 Task: Add a condition where "Hours since created Greater than Twenty five" in pending tickets.
Action: Mouse moved to (129, 511)
Screenshot: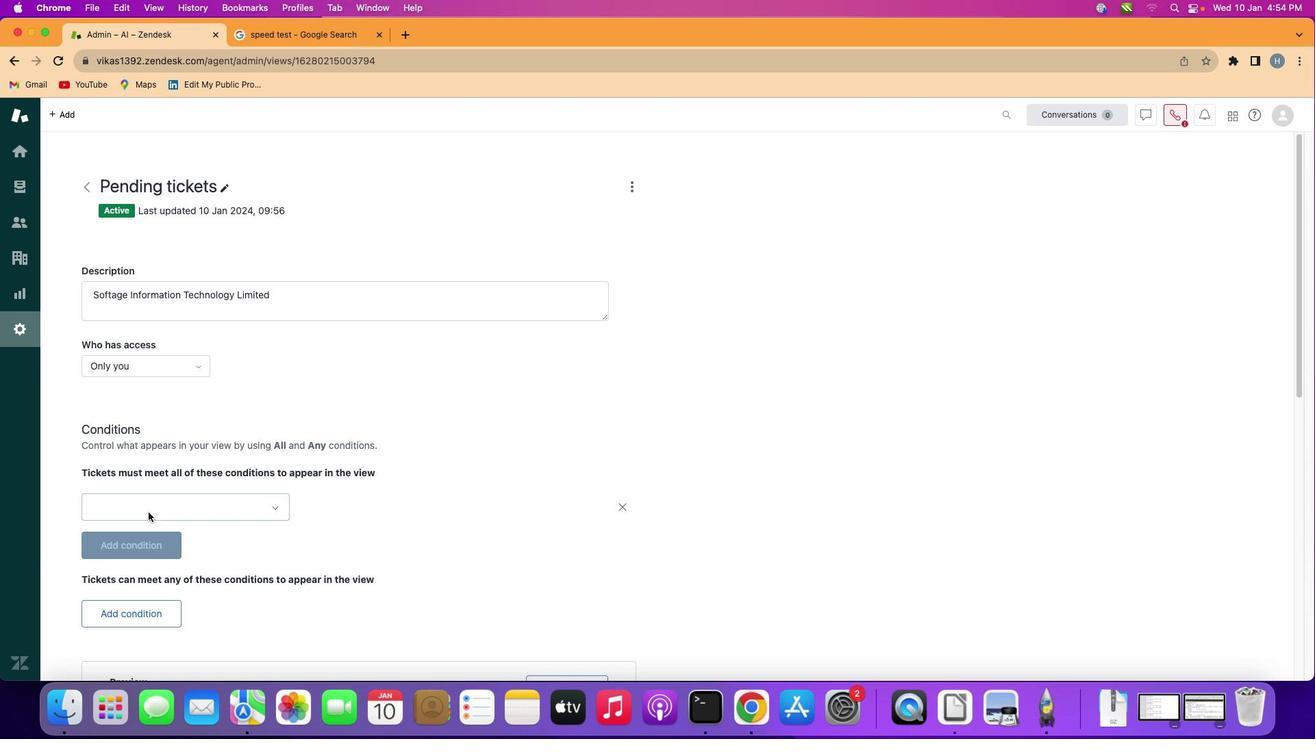 
Action: Mouse pressed left at (129, 511)
Screenshot: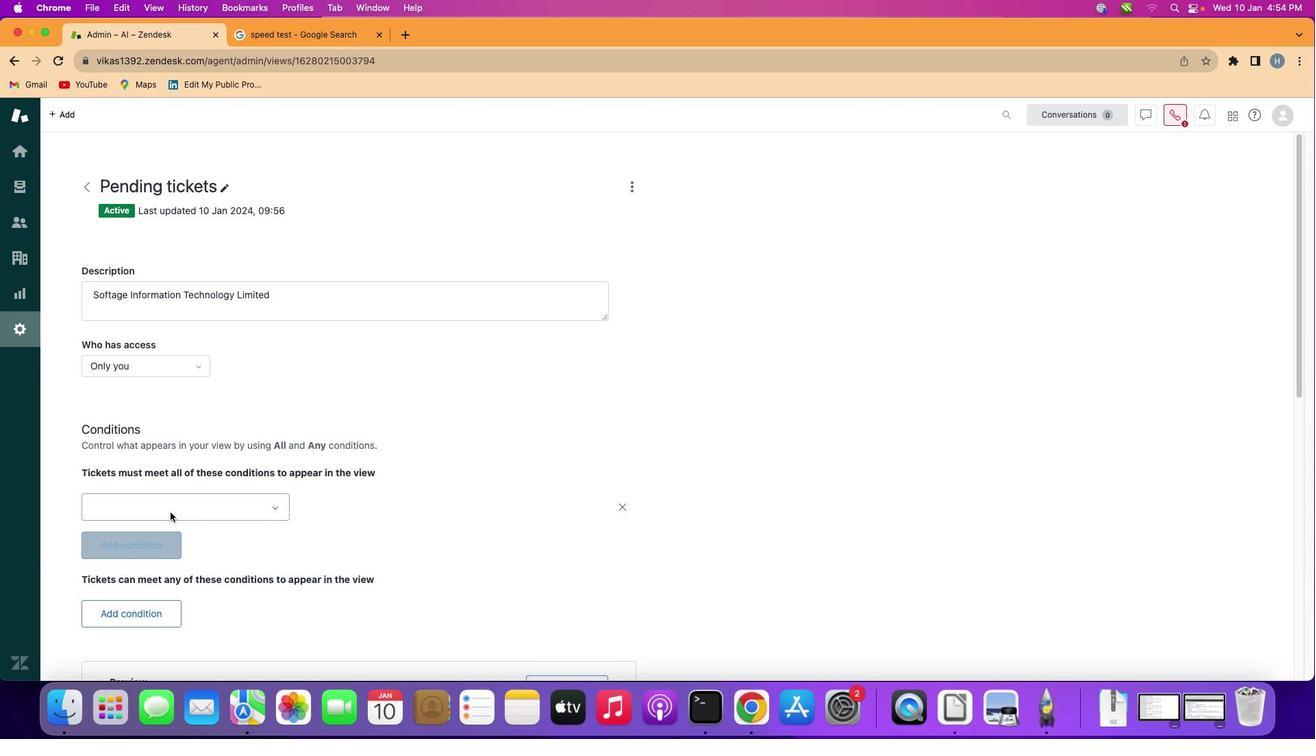 
Action: Mouse moved to (206, 512)
Screenshot: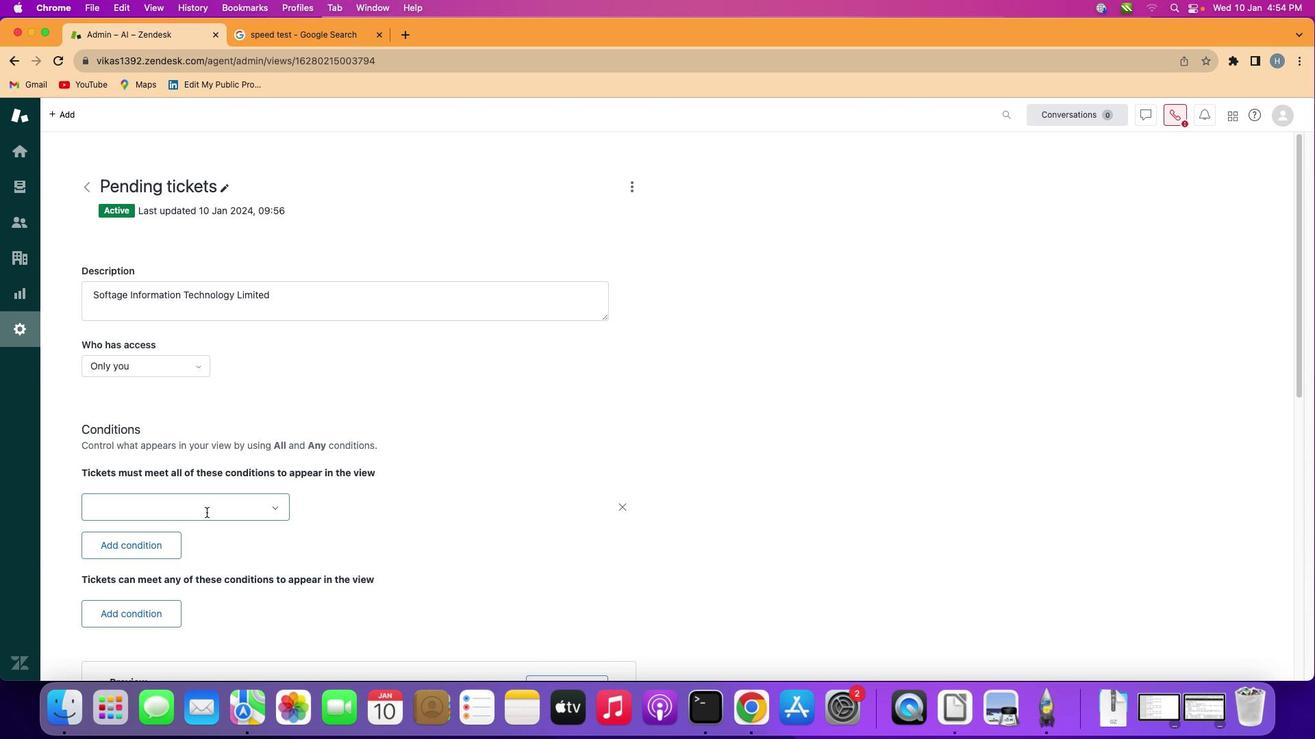 
Action: Mouse pressed left at (206, 512)
Screenshot: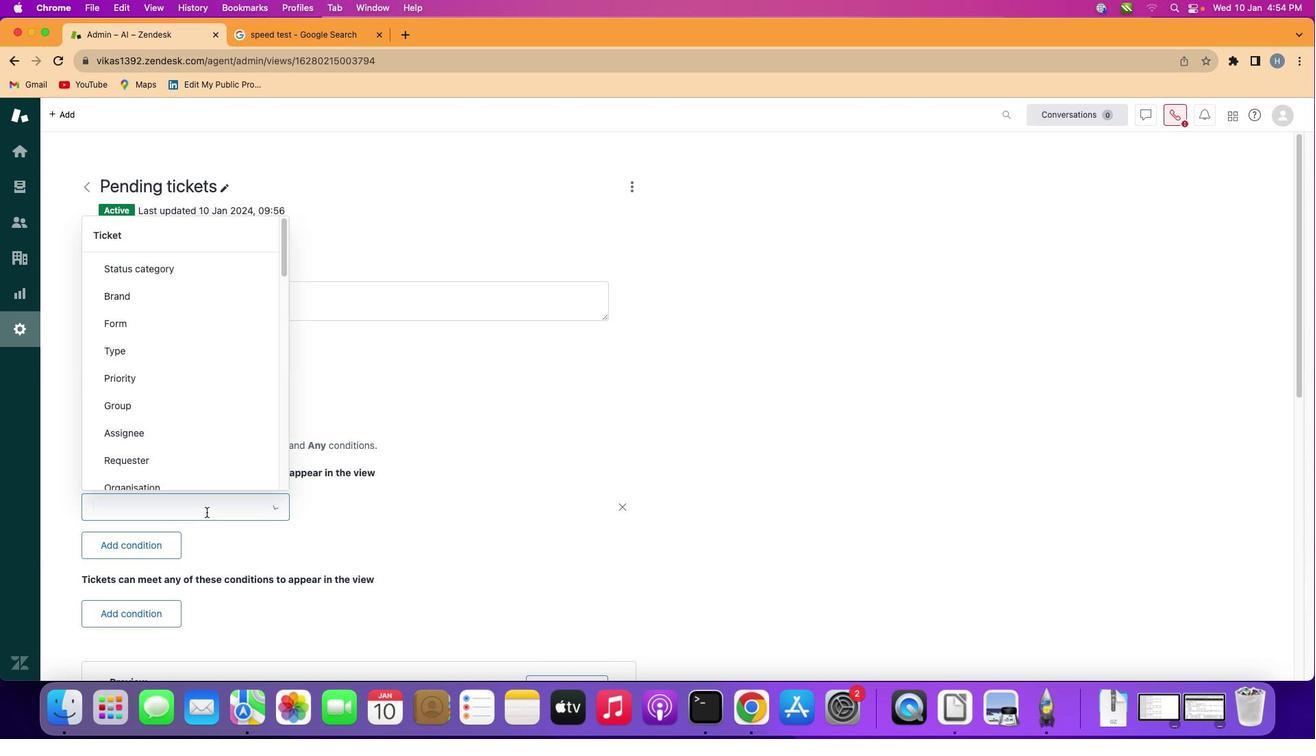 
Action: Mouse moved to (230, 356)
Screenshot: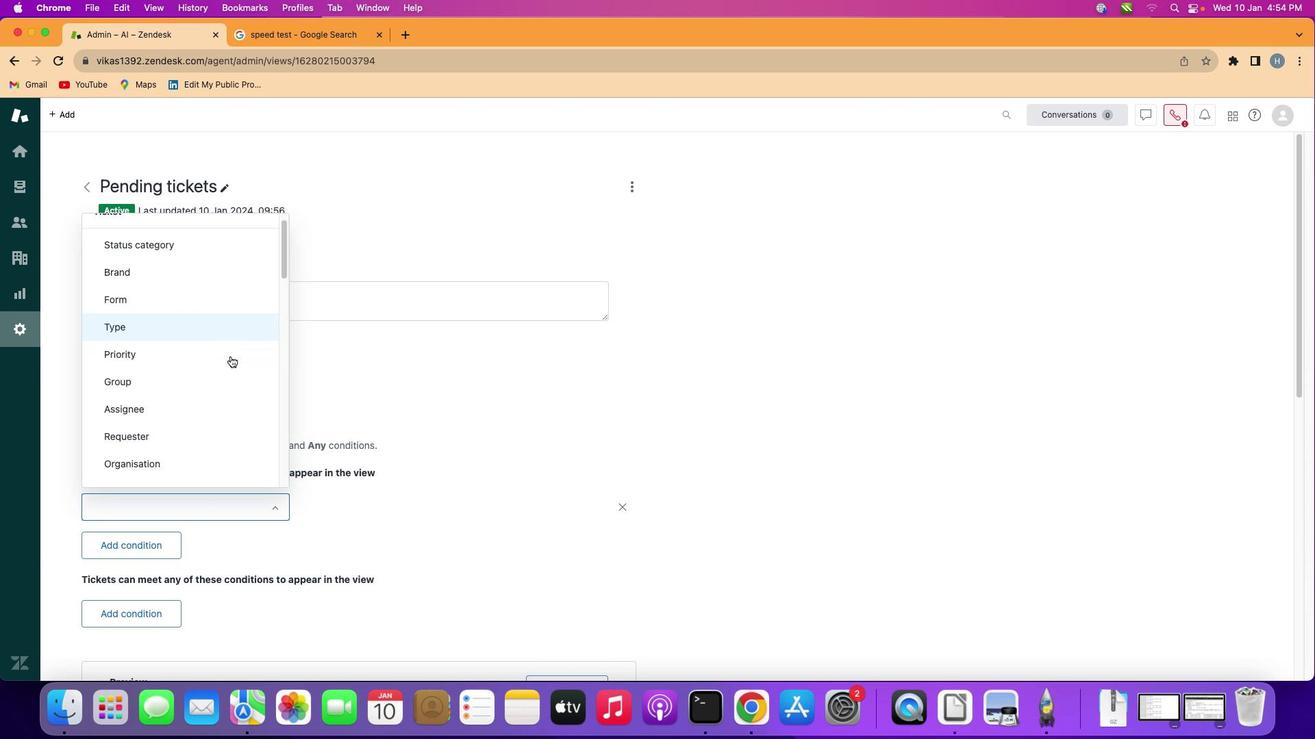 
Action: Mouse scrolled (230, 356) with delta (0, 0)
Screenshot: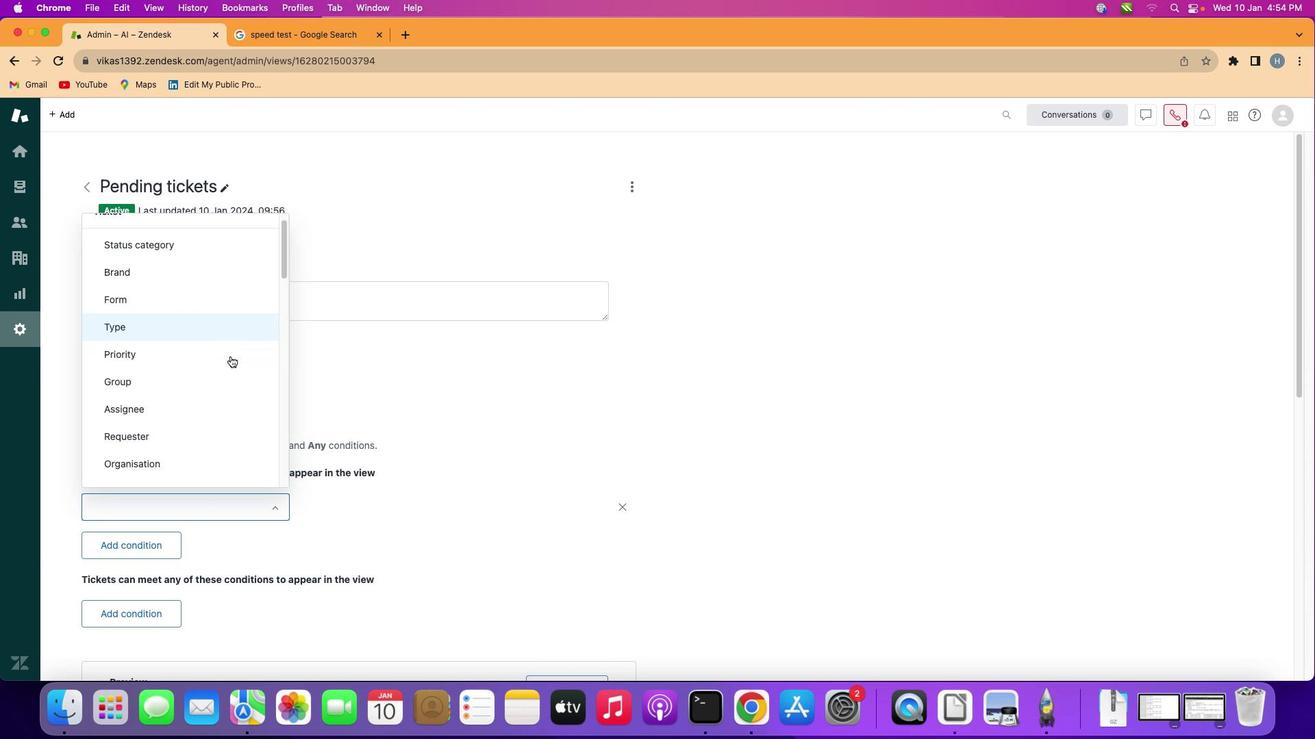 
Action: Mouse moved to (230, 356)
Screenshot: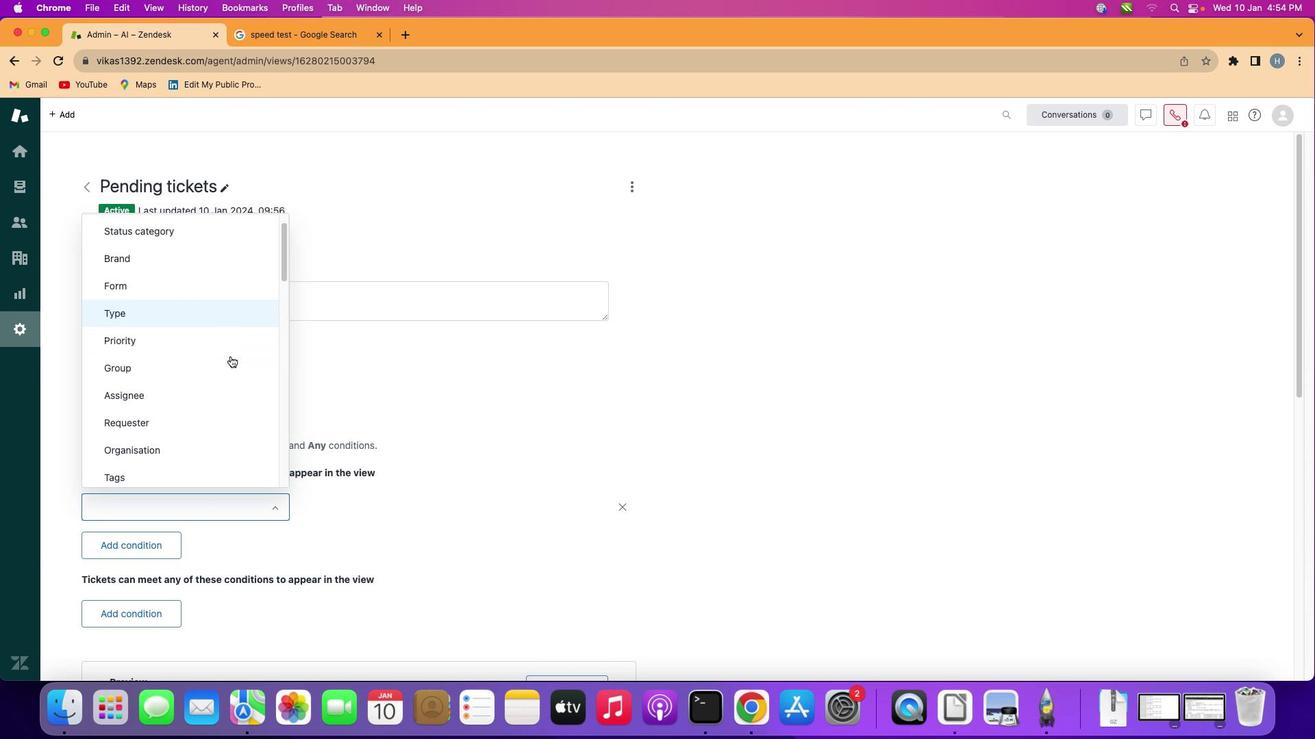 
Action: Mouse scrolled (230, 356) with delta (0, 0)
Screenshot: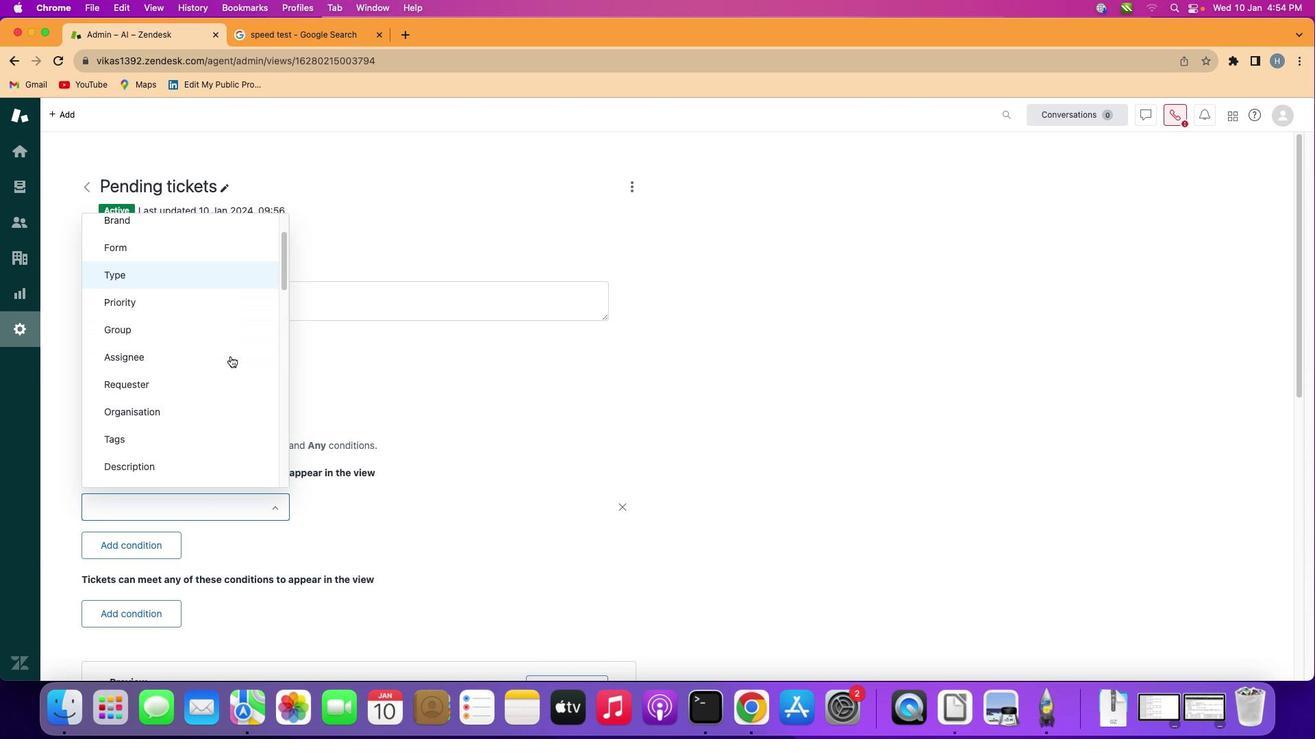
Action: Mouse scrolled (230, 356) with delta (0, 0)
Screenshot: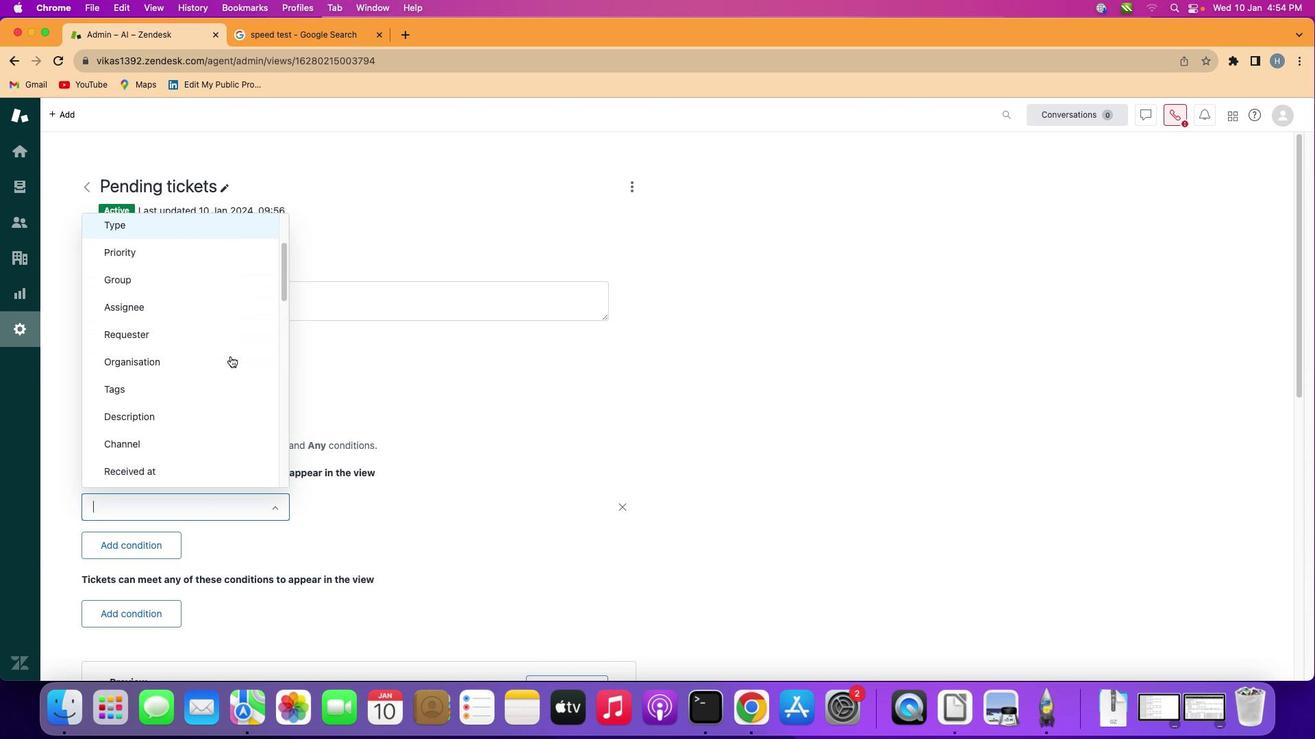 
Action: Mouse scrolled (230, 356) with delta (0, -1)
Screenshot: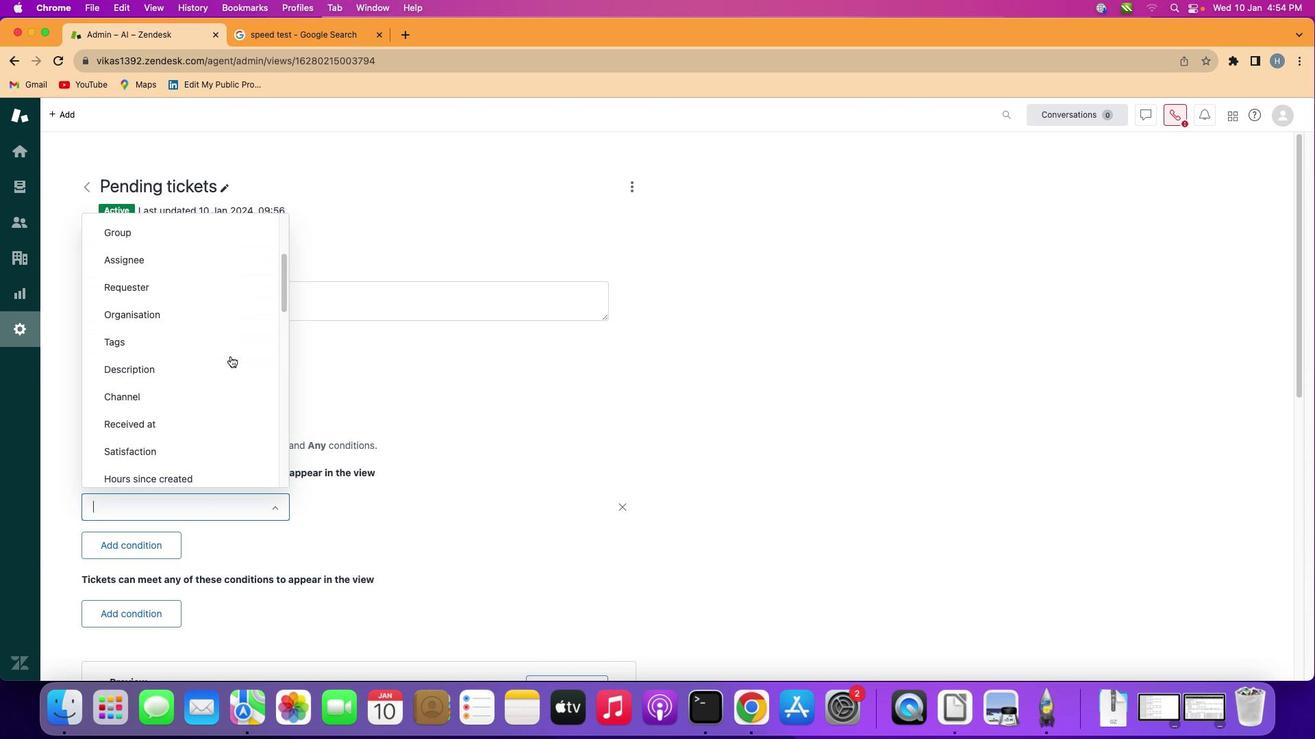 
Action: Mouse scrolled (230, 356) with delta (0, -1)
Screenshot: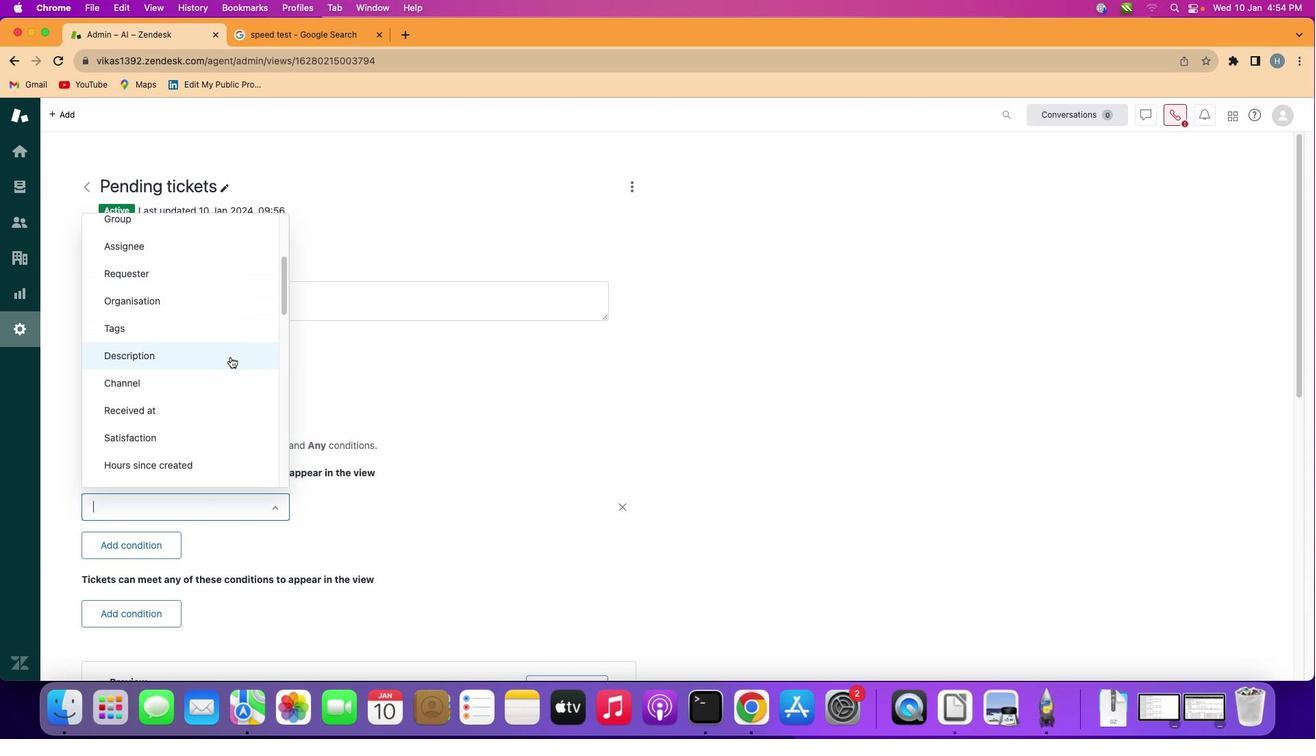 
Action: Mouse moved to (229, 358)
Screenshot: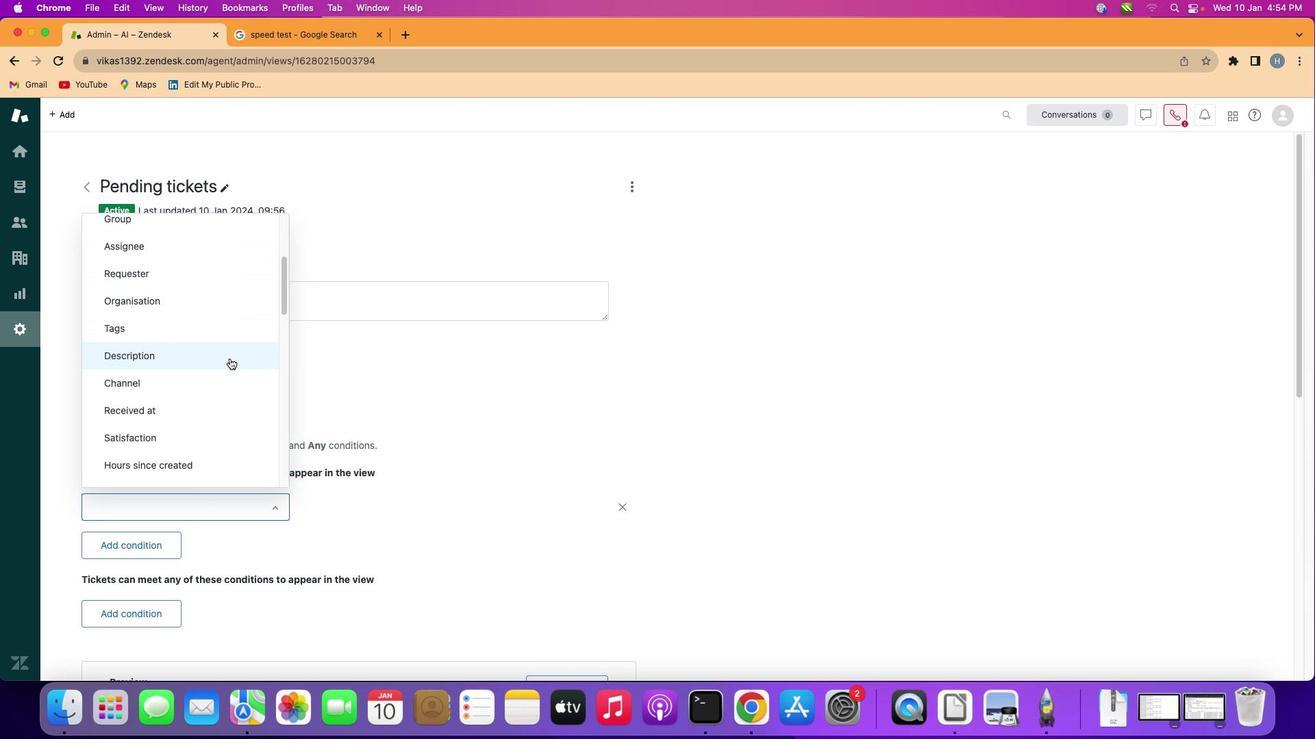 
Action: Mouse scrolled (229, 358) with delta (0, 0)
Screenshot: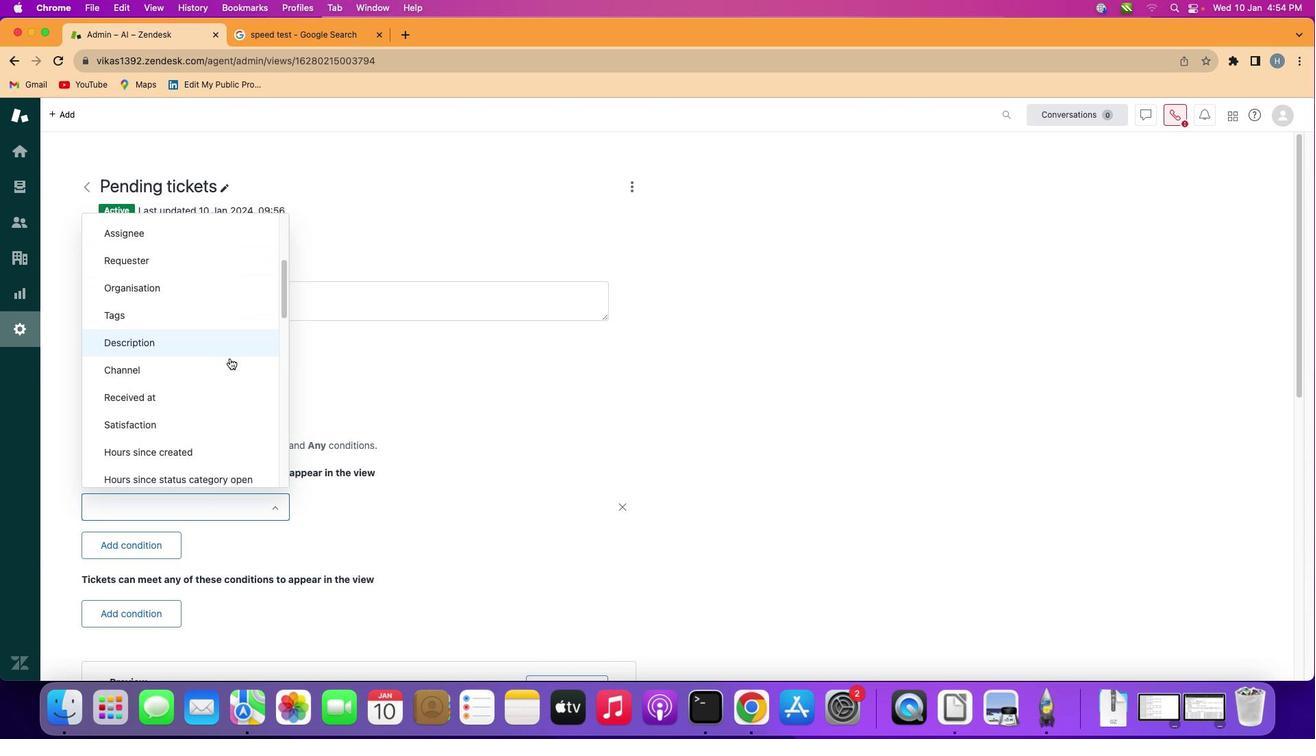 
Action: Mouse scrolled (229, 358) with delta (0, 0)
Screenshot: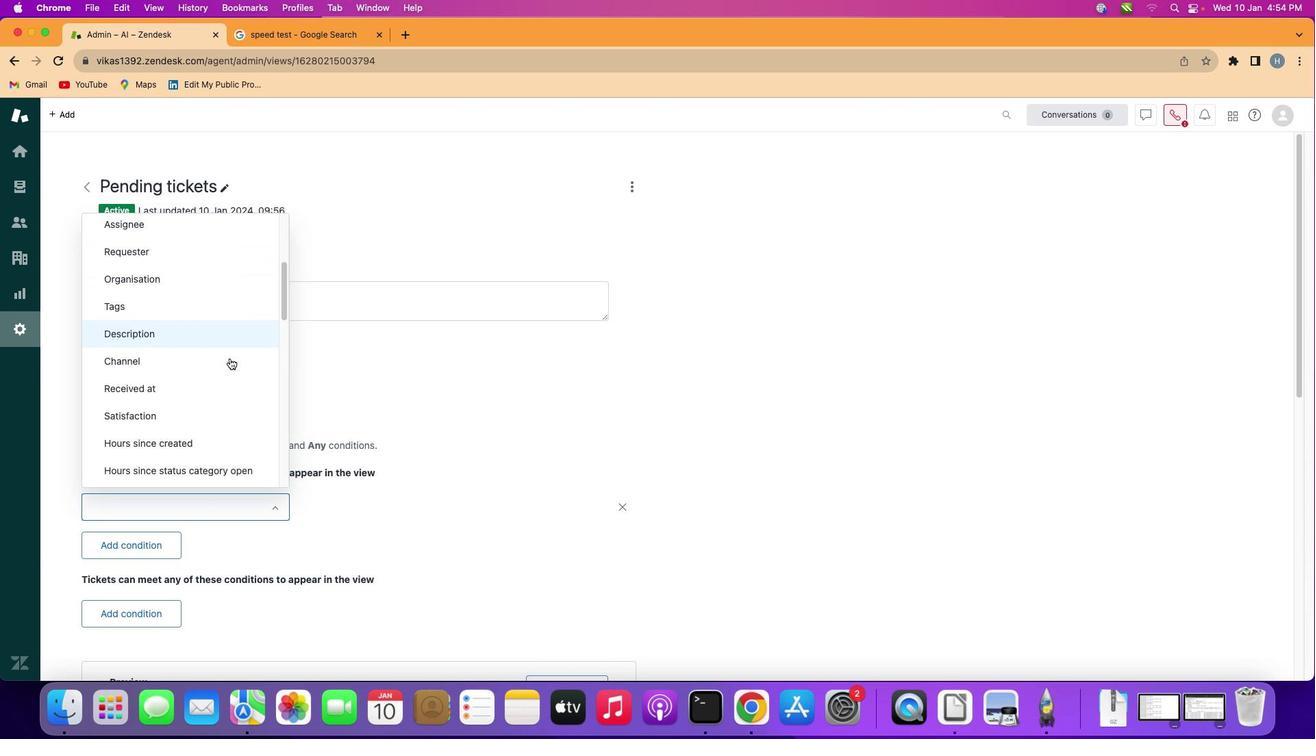 
Action: Mouse moved to (229, 358)
Screenshot: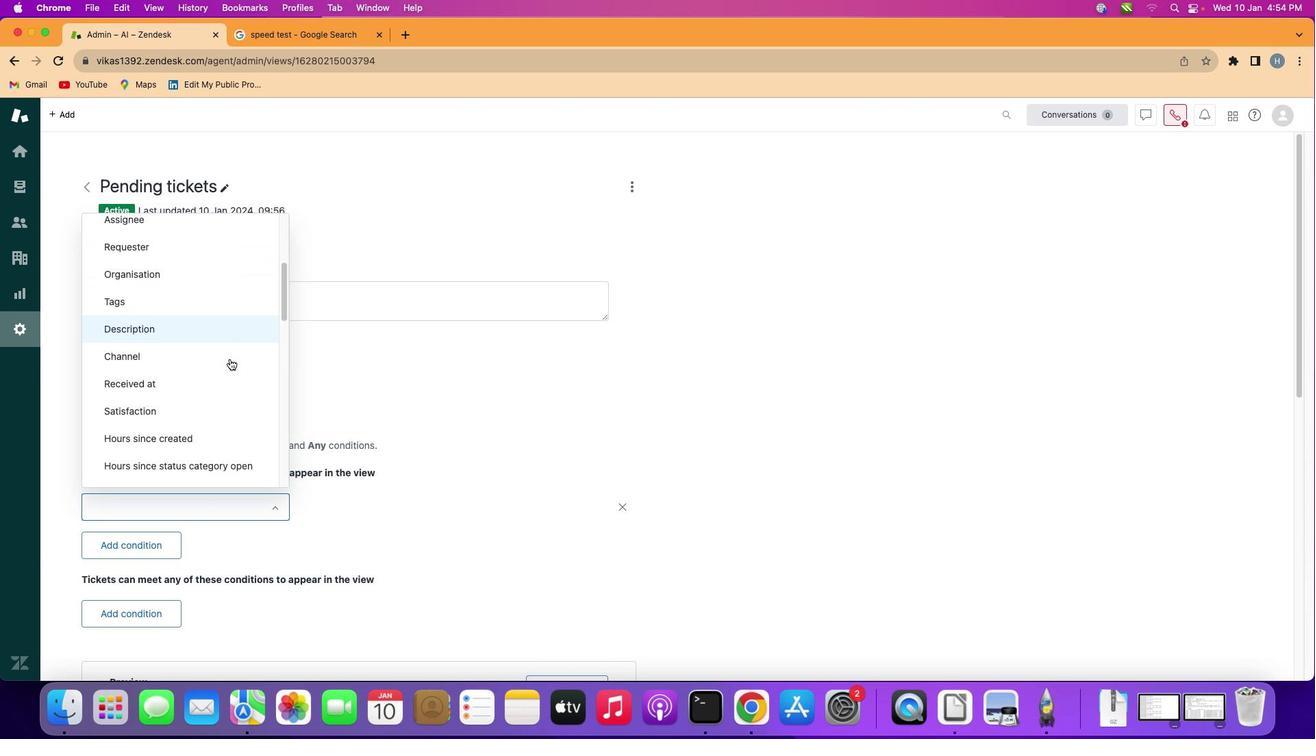 
Action: Mouse scrolled (229, 358) with delta (0, 0)
Screenshot: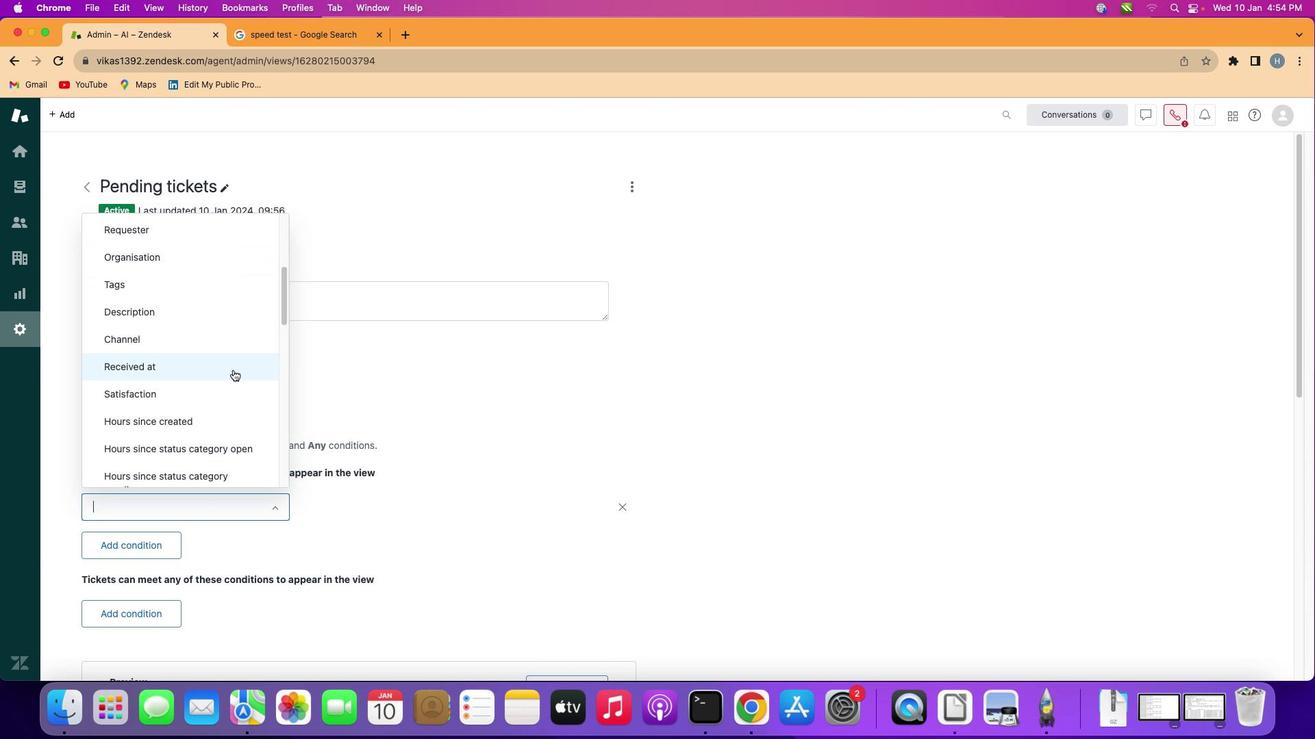 
Action: Mouse scrolled (229, 358) with delta (0, 0)
Screenshot: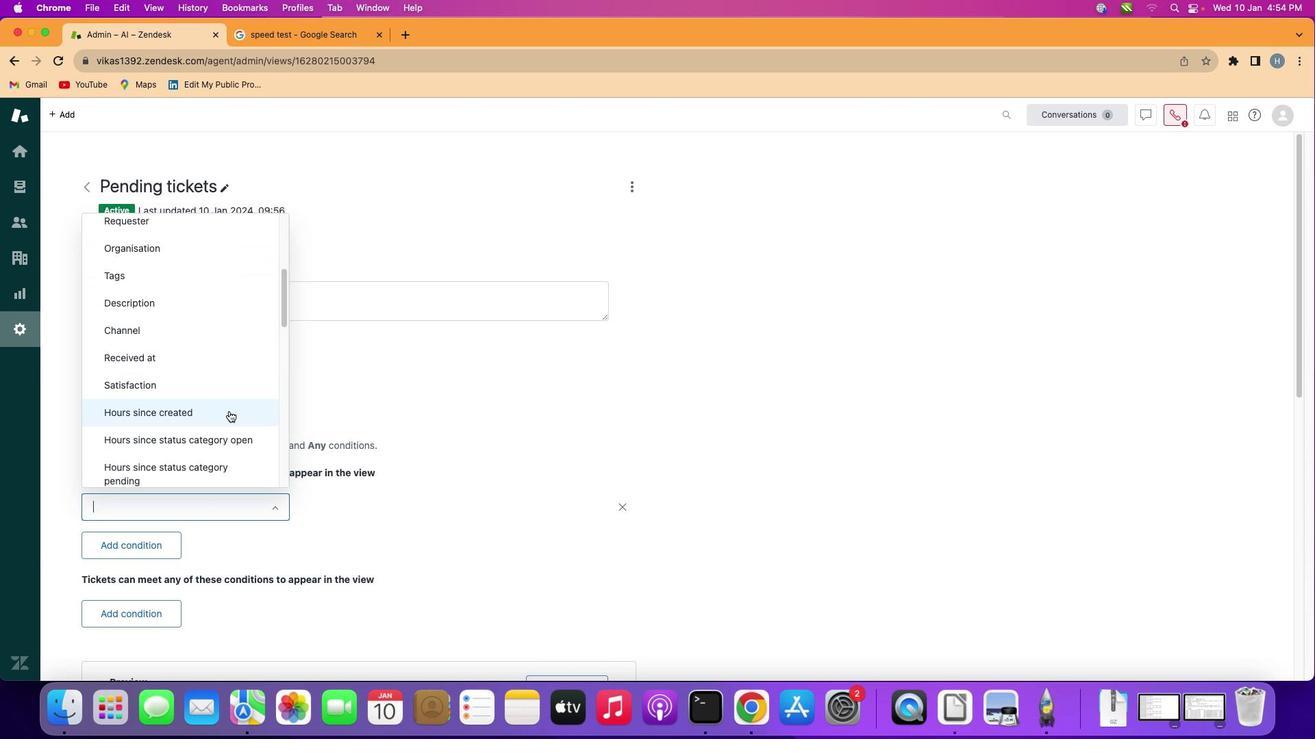 
Action: Mouse moved to (229, 411)
Screenshot: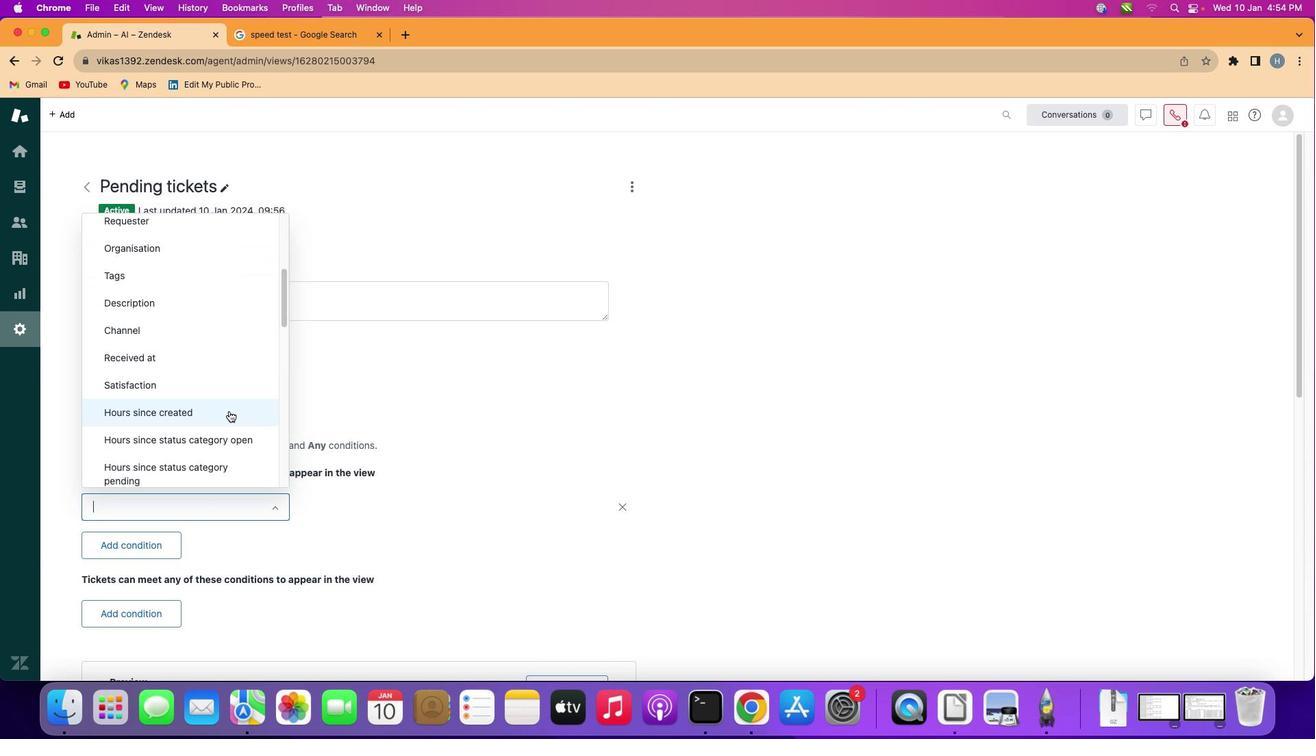 
Action: Mouse pressed left at (229, 411)
Screenshot: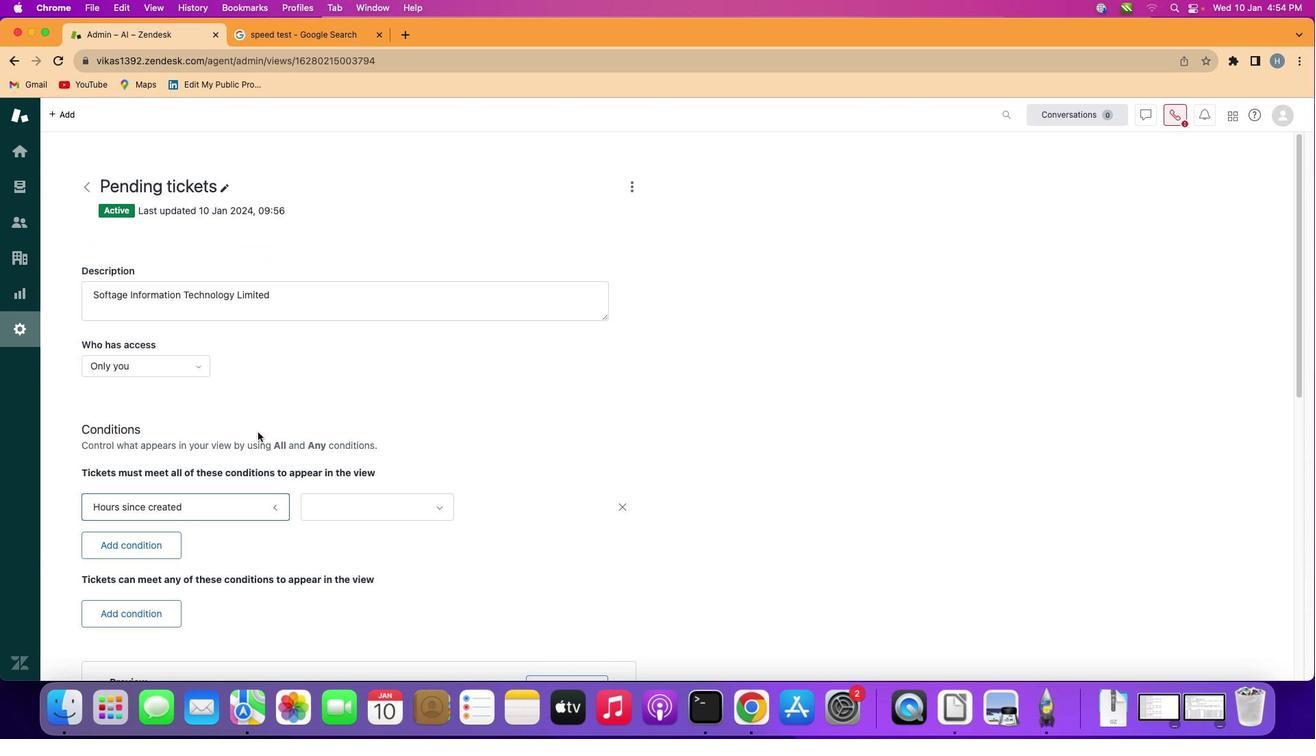 
Action: Mouse moved to (368, 501)
Screenshot: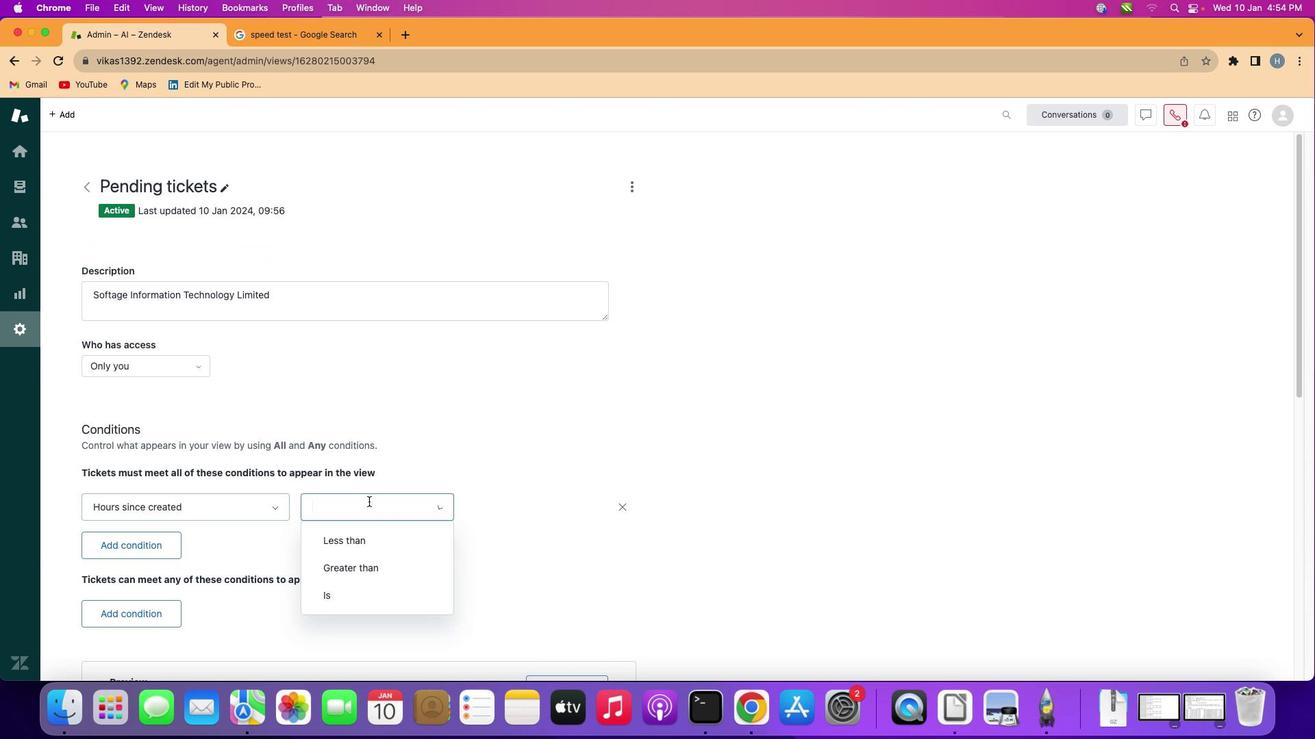 
Action: Mouse pressed left at (368, 501)
Screenshot: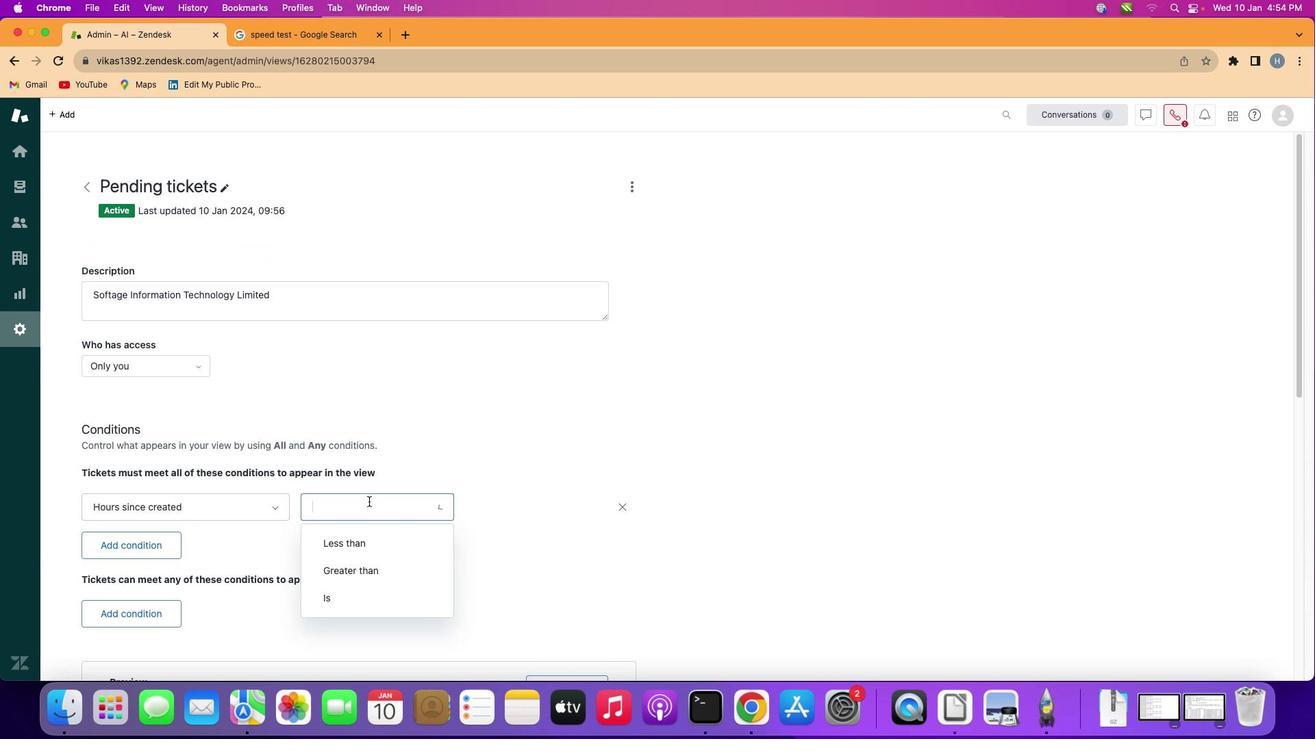 
Action: Mouse moved to (373, 561)
Screenshot: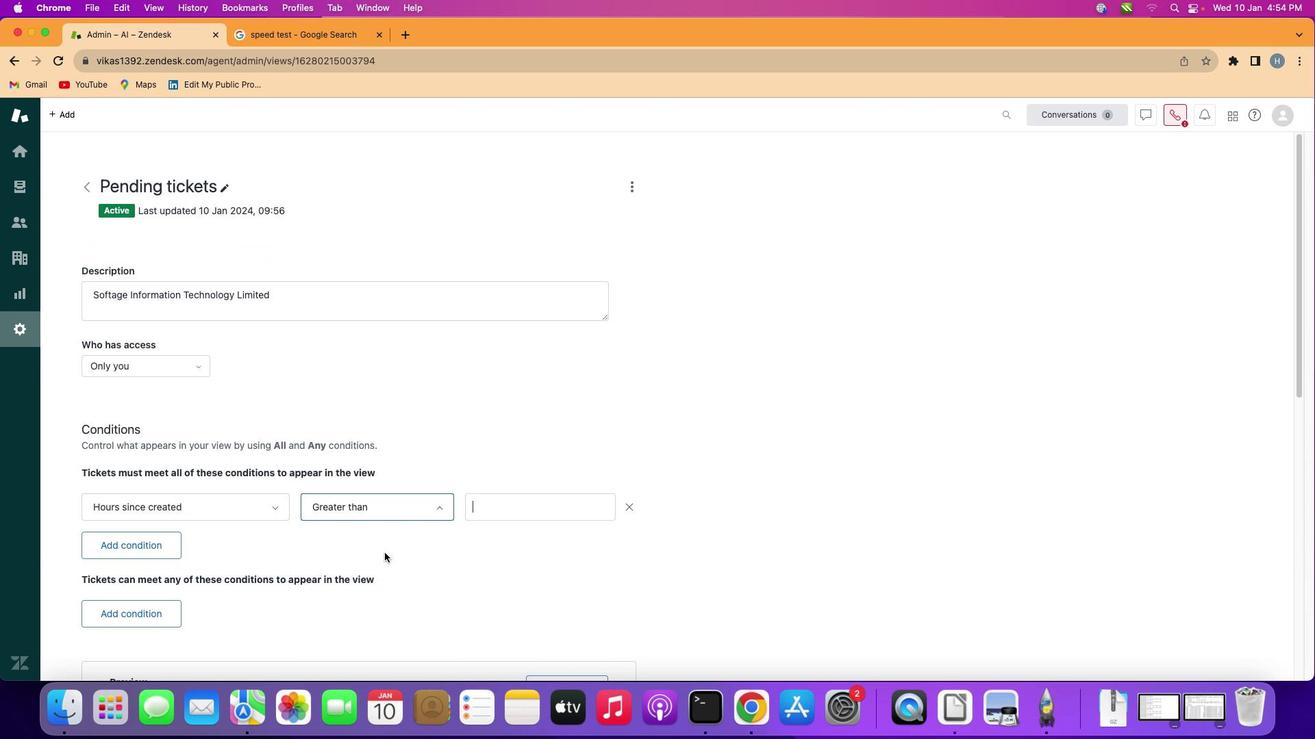 
Action: Mouse pressed left at (373, 561)
Screenshot: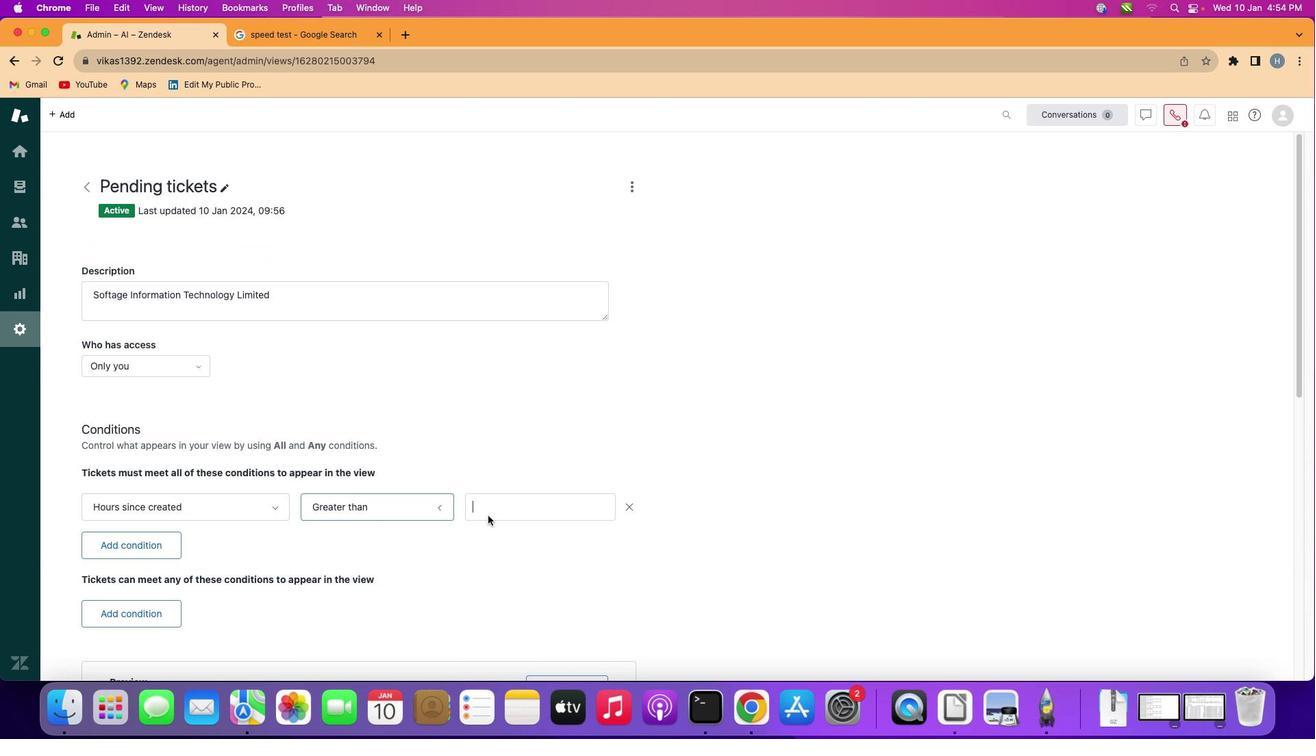 
Action: Mouse moved to (497, 512)
Screenshot: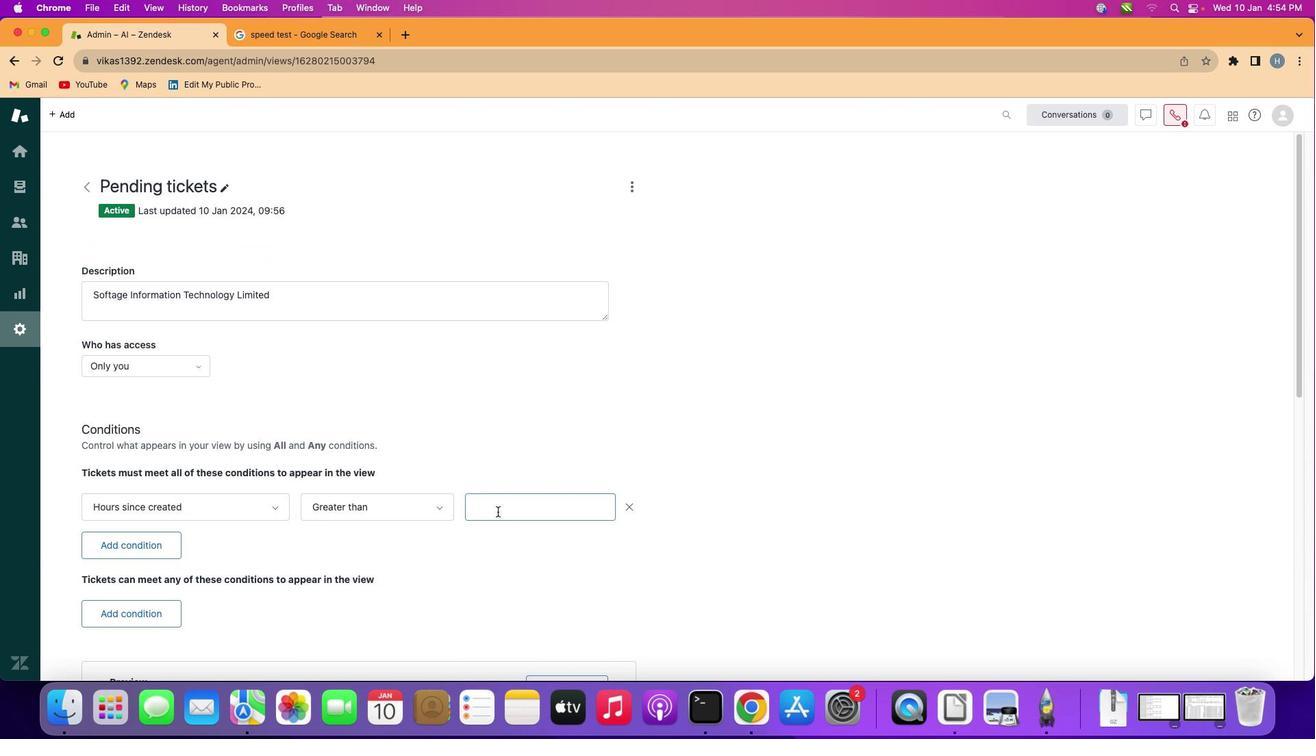 
Action: Mouse pressed left at (497, 512)
Screenshot: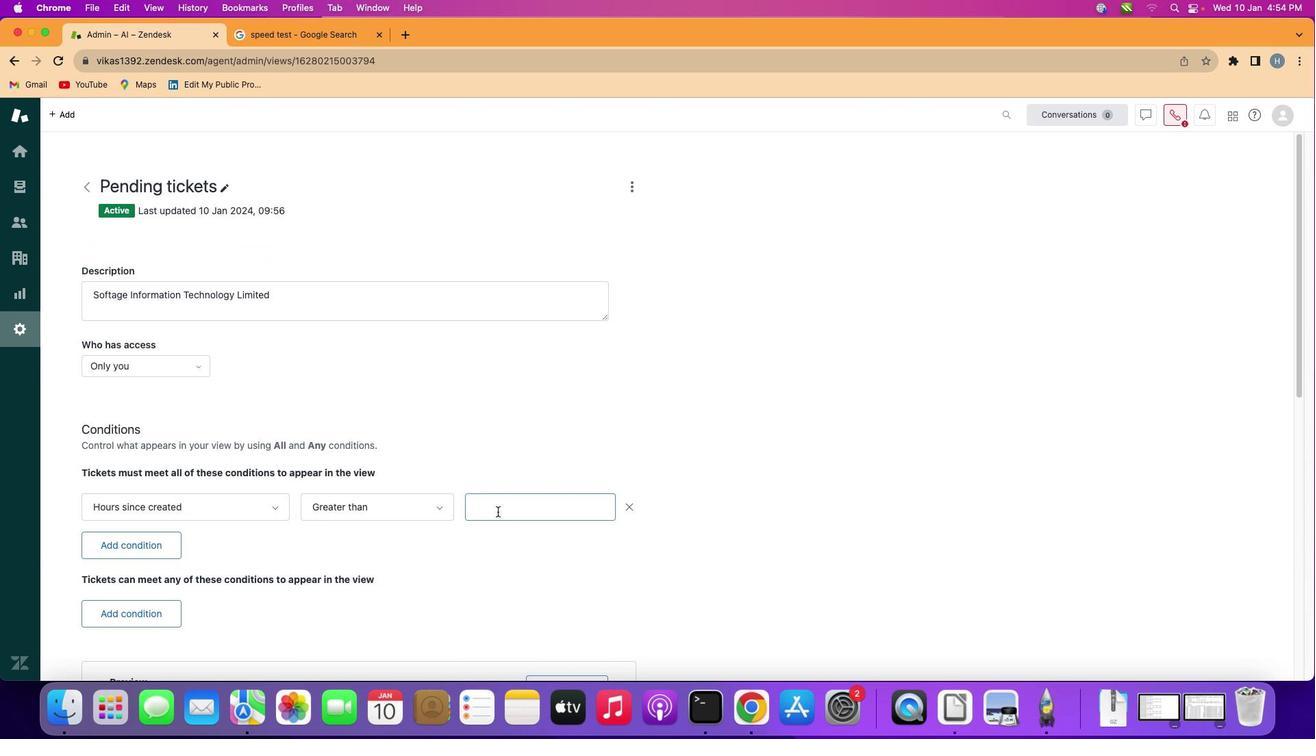 
Action: Key pressed Key.shift'T''w''e''n''t''y'Key.space'f''i''v''e'
Screenshot: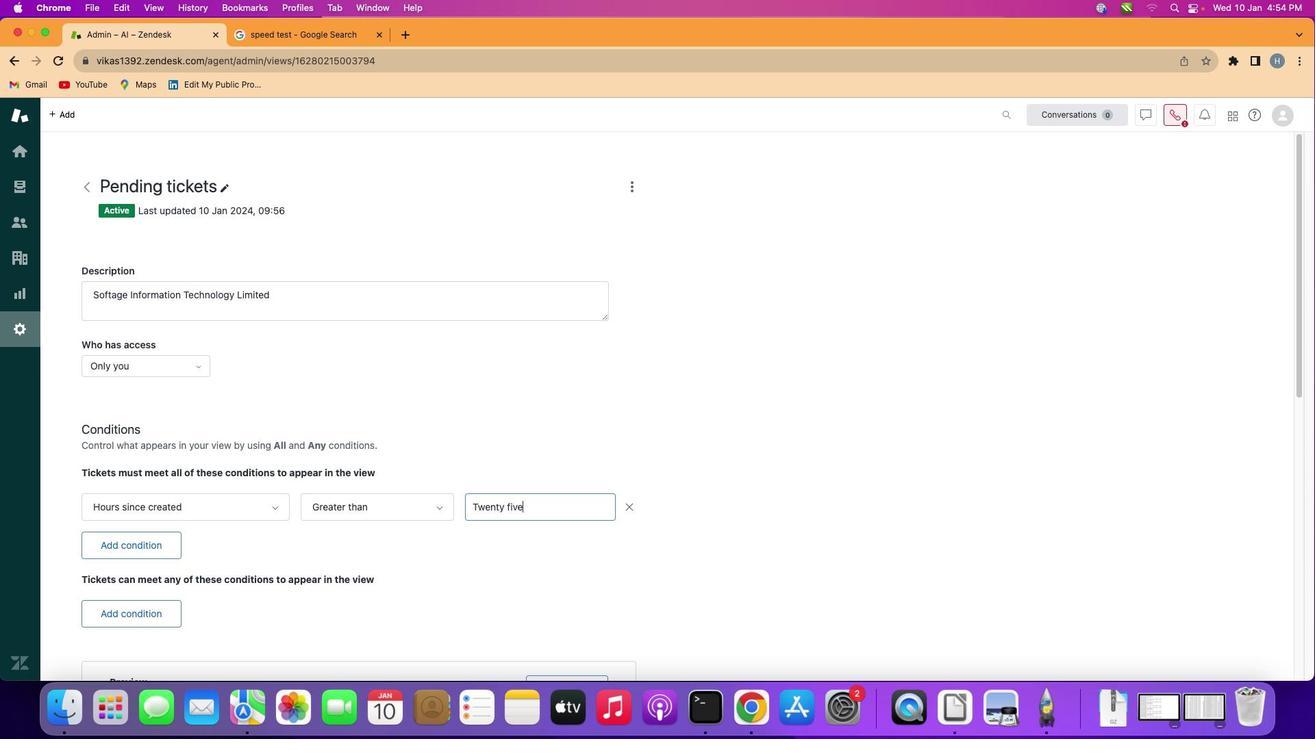 
Action: Mouse moved to (534, 540)
Screenshot: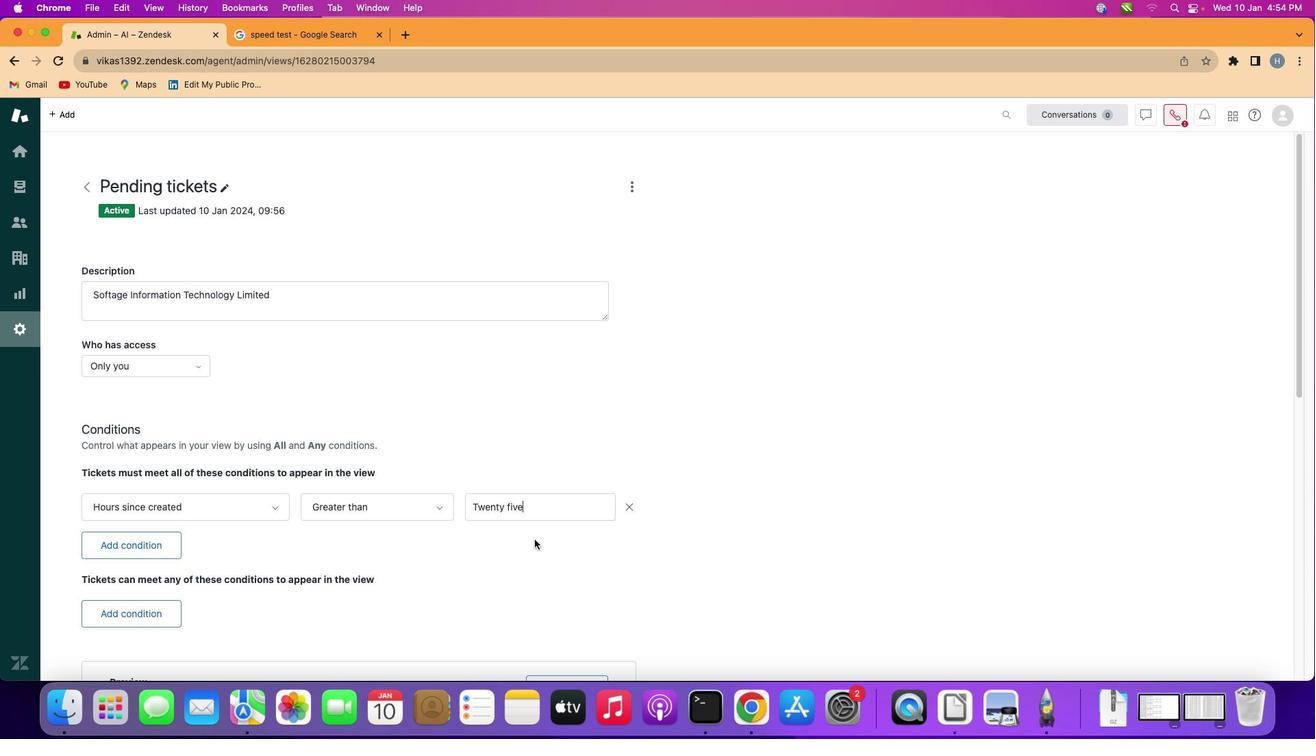 
